 Task: Write description "Seeking a challenging position in a reputable organization to expand and utilize my learning".
Action: Mouse moved to (360, 369)
Screenshot: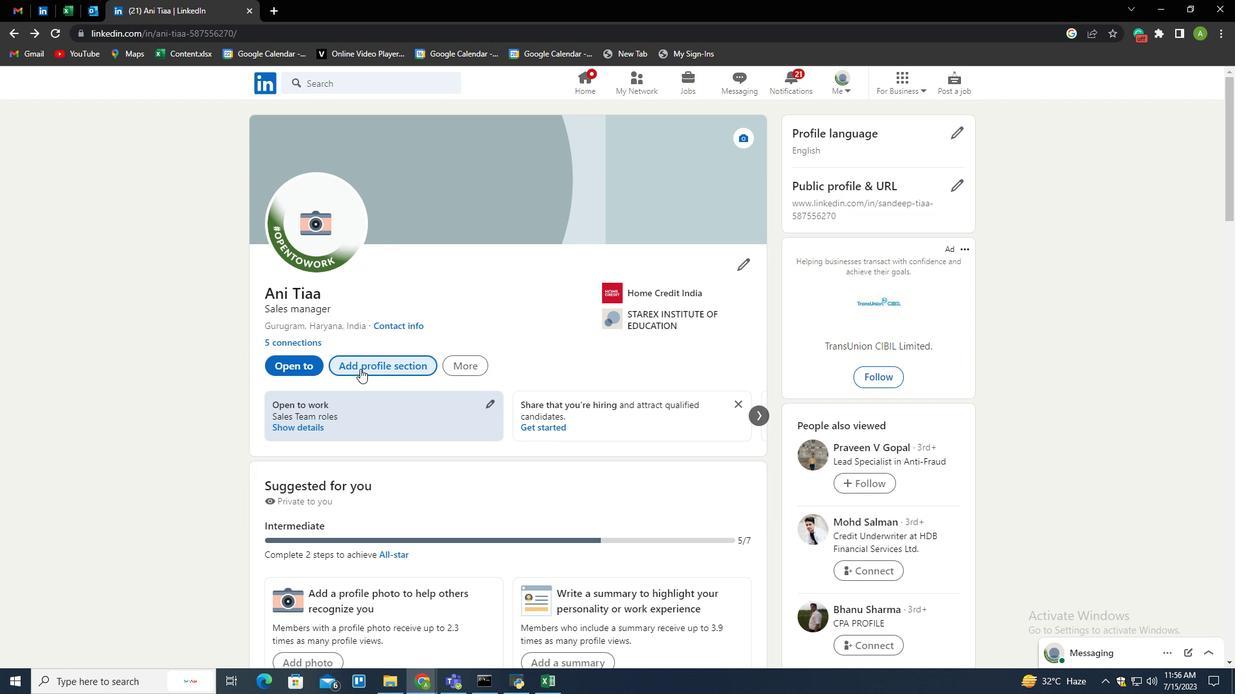 
Action: Mouse pressed left at (360, 369)
Screenshot: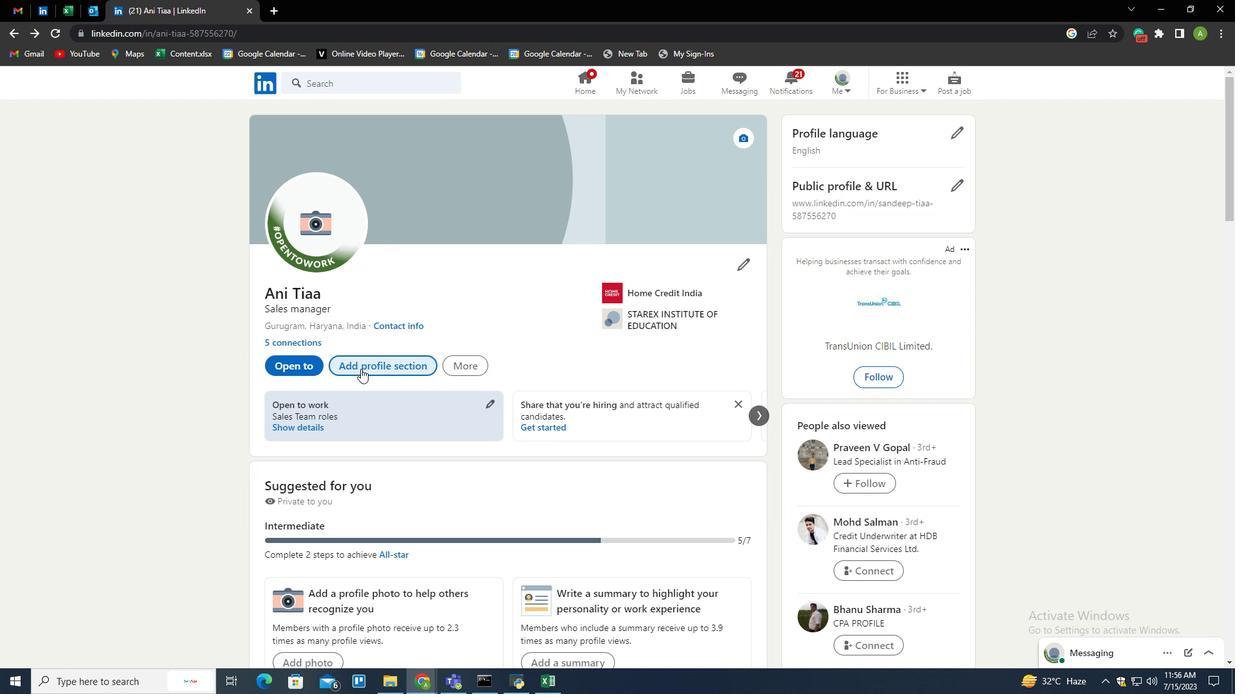 
Action: Mouse moved to (777, 137)
Screenshot: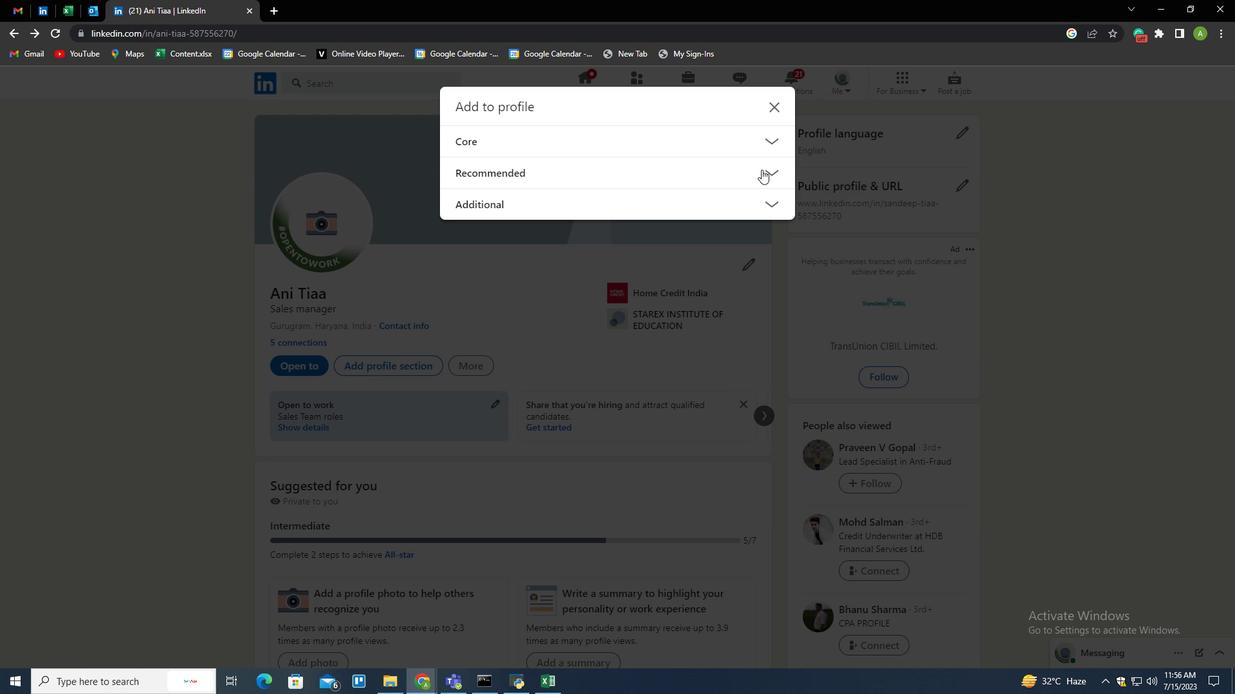 
Action: Mouse pressed left at (777, 137)
Screenshot: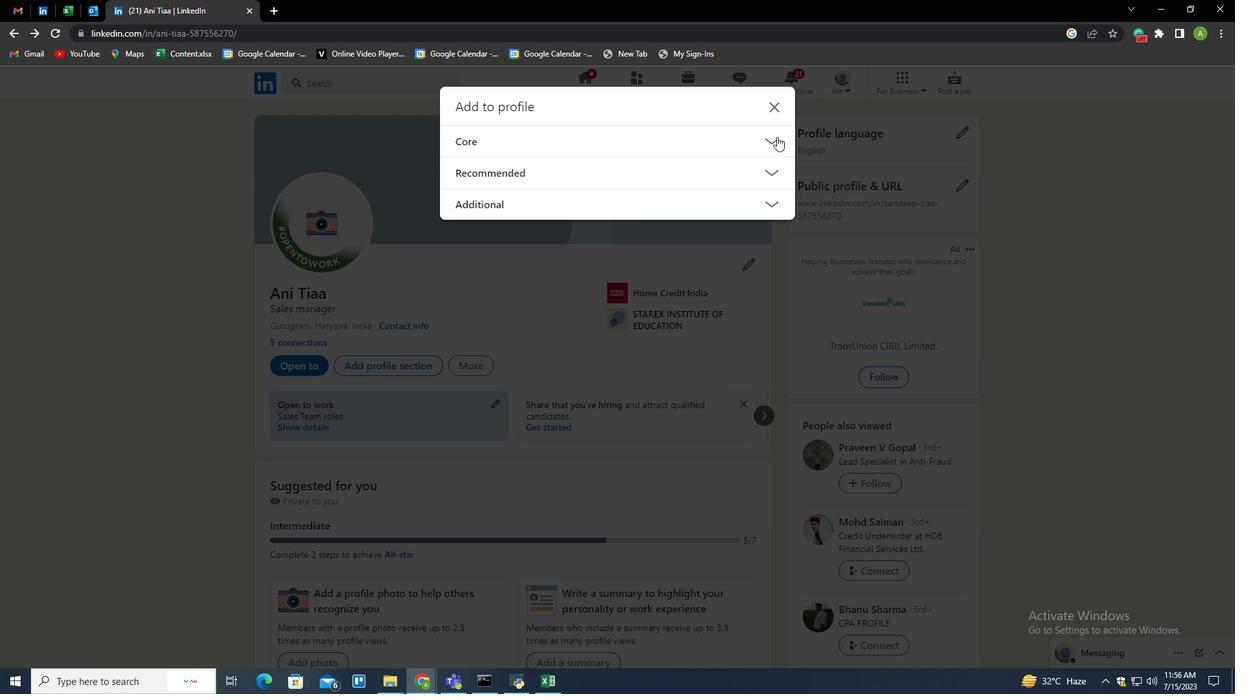 
Action: Mouse moved to (492, 232)
Screenshot: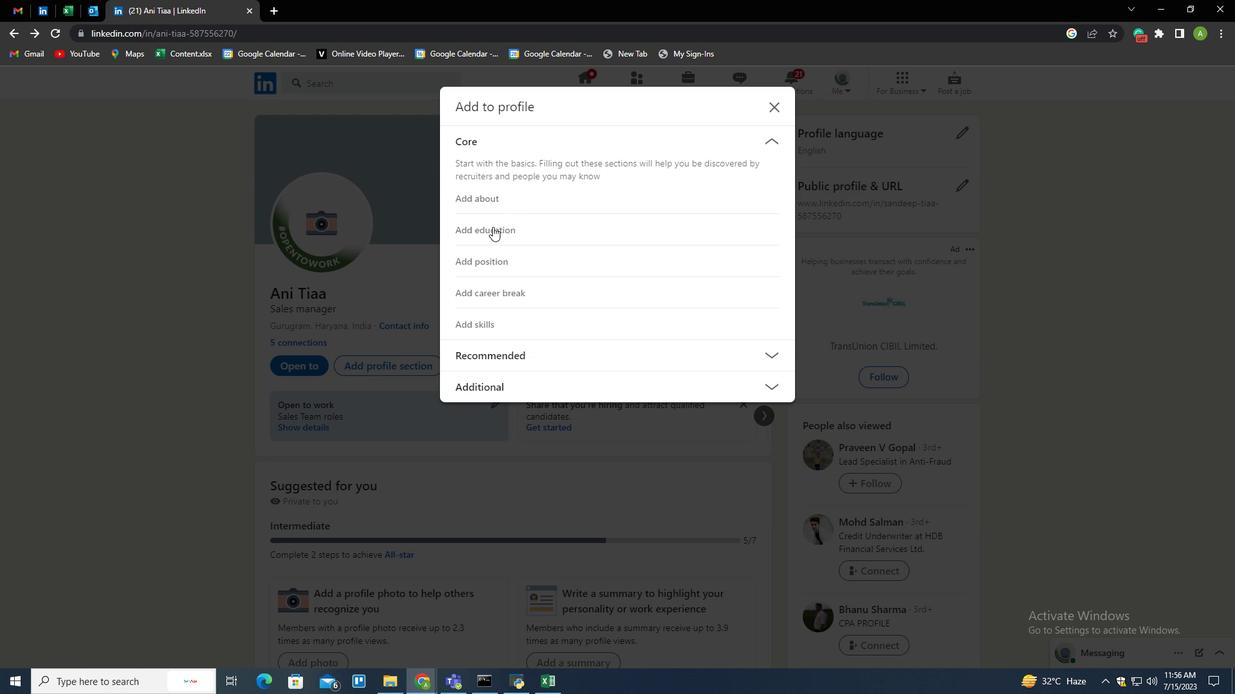 
Action: Mouse pressed left at (492, 232)
Screenshot: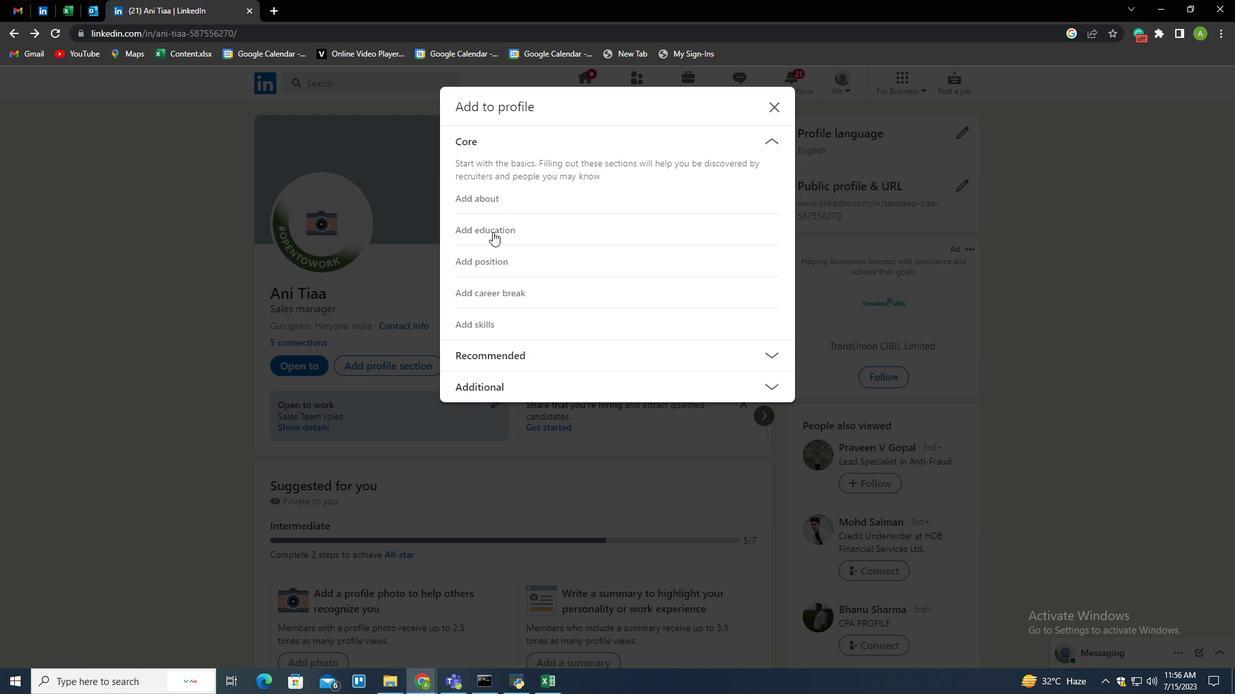 
Action: Mouse moved to (557, 321)
Screenshot: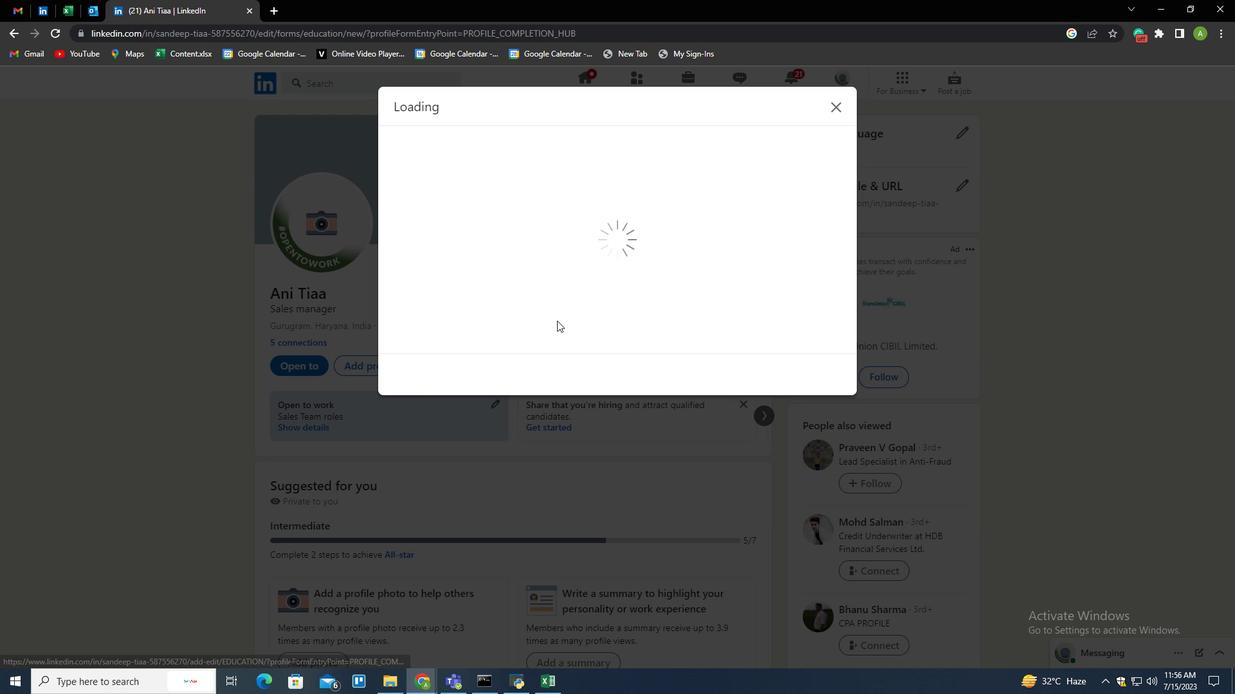
Action: Mouse scrolled (557, 321) with delta (0, 0)
Screenshot: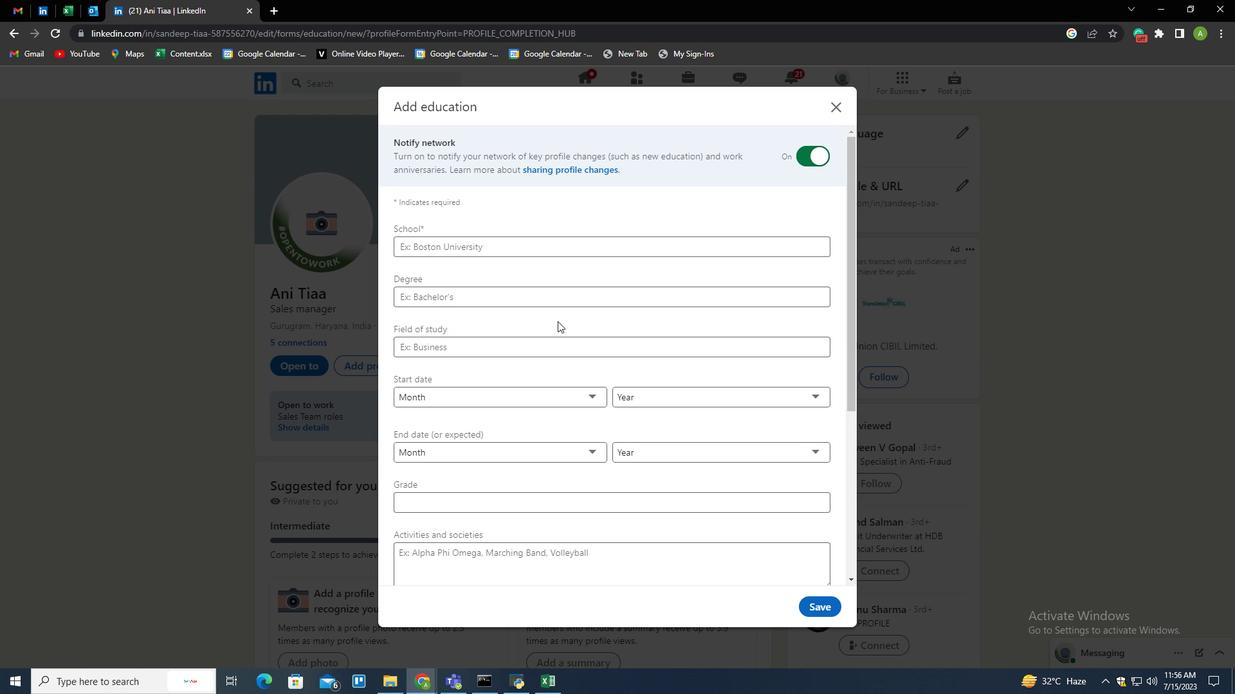 
Action: Mouse scrolled (557, 321) with delta (0, 0)
Screenshot: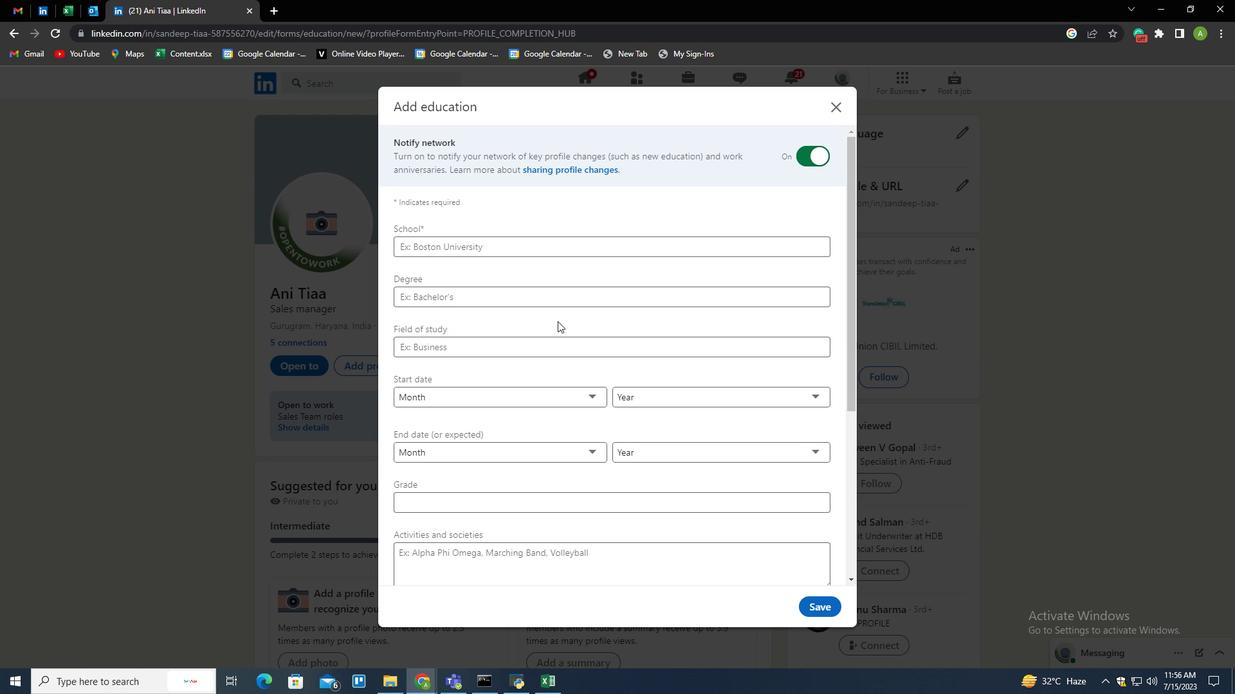 
Action: Mouse scrolled (557, 321) with delta (0, 0)
Screenshot: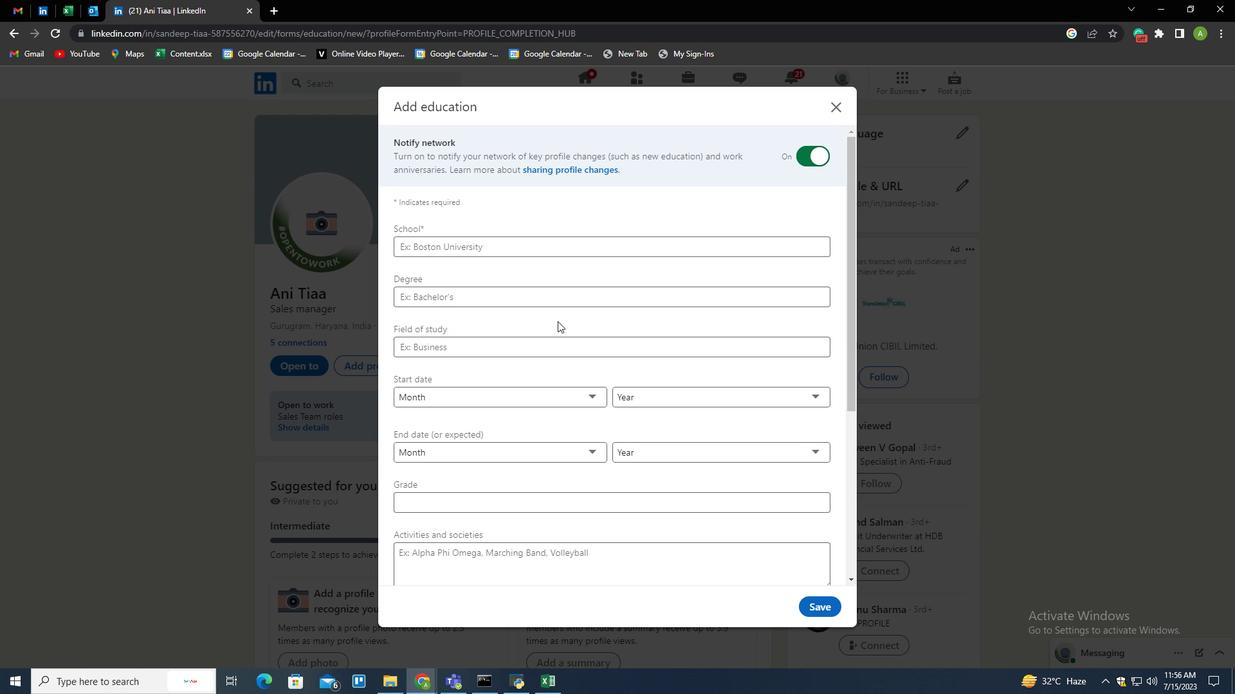 
Action: Mouse scrolled (557, 321) with delta (0, 0)
Screenshot: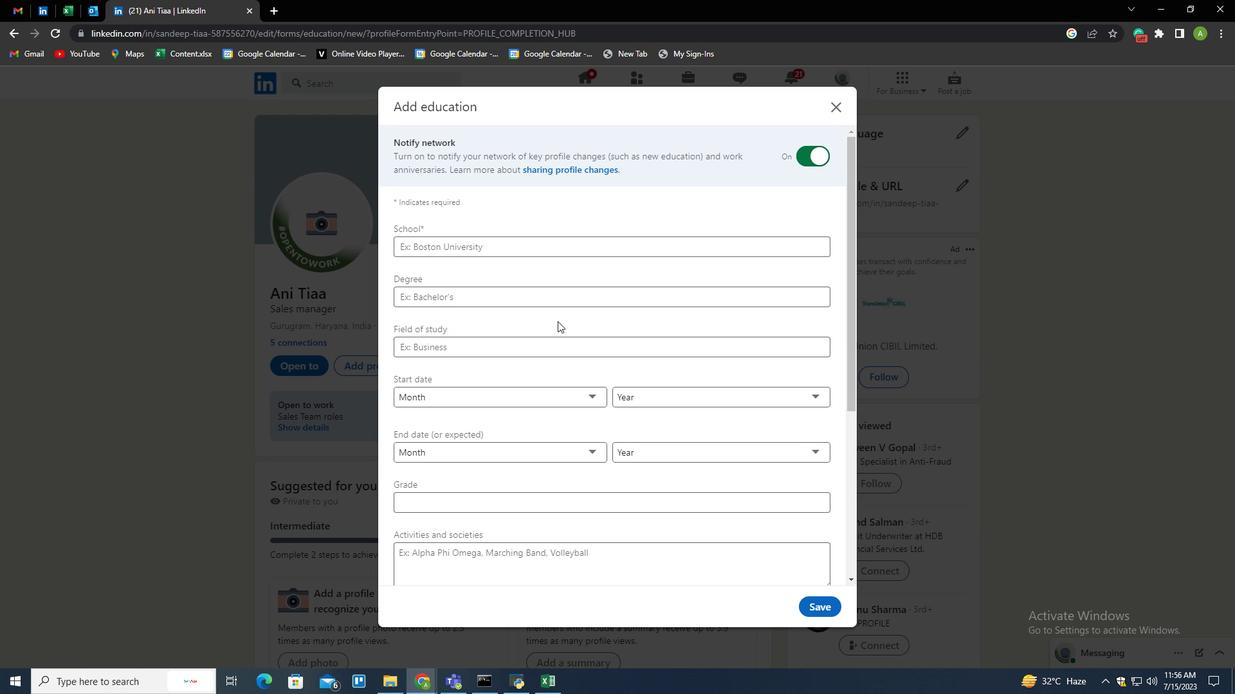 
Action: Mouse scrolled (557, 321) with delta (0, 0)
Screenshot: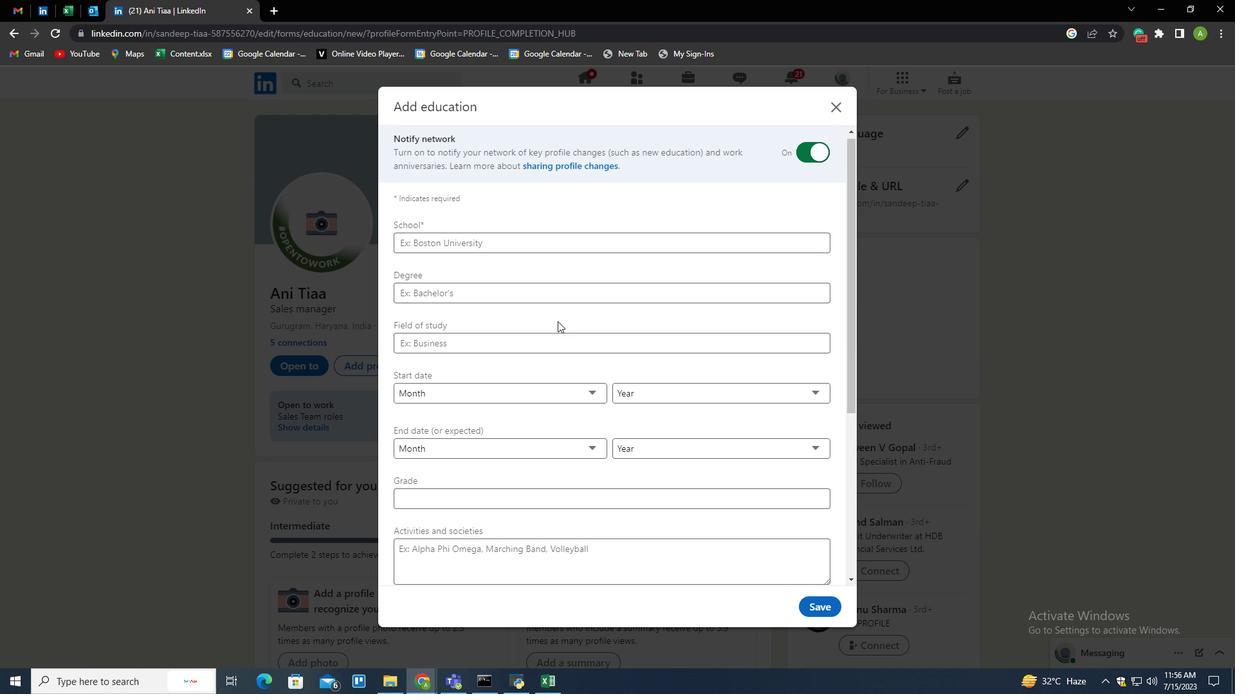 
Action: Mouse scrolled (557, 321) with delta (0, 0)
Screenshot: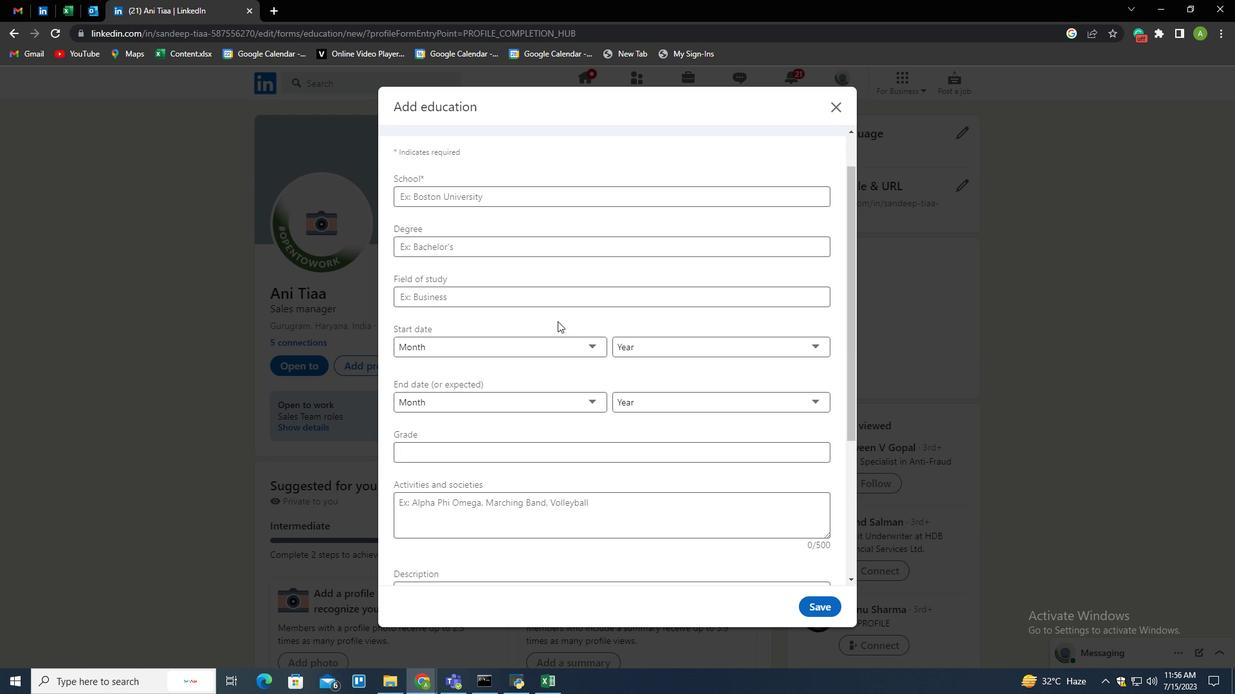 
Action: Mouse moved to (556, 323)
Screenshot: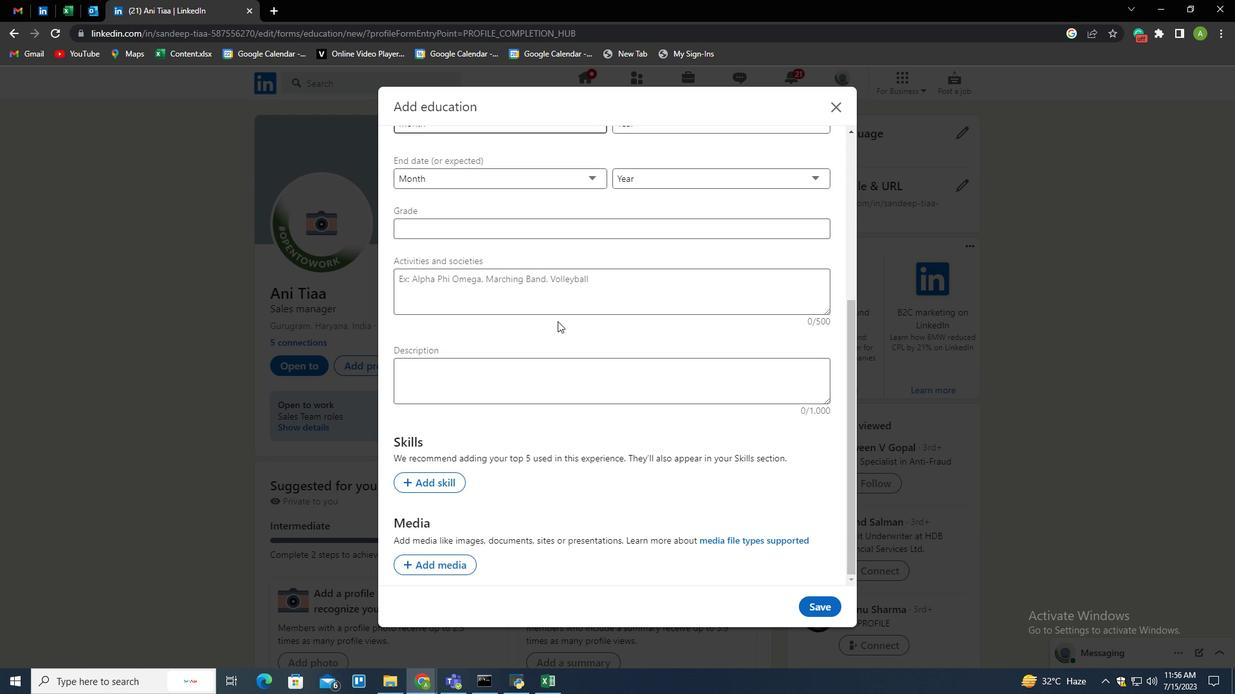 
Action: Mouse scrolled (556, 322) with delta (0, 0)
Screenshot: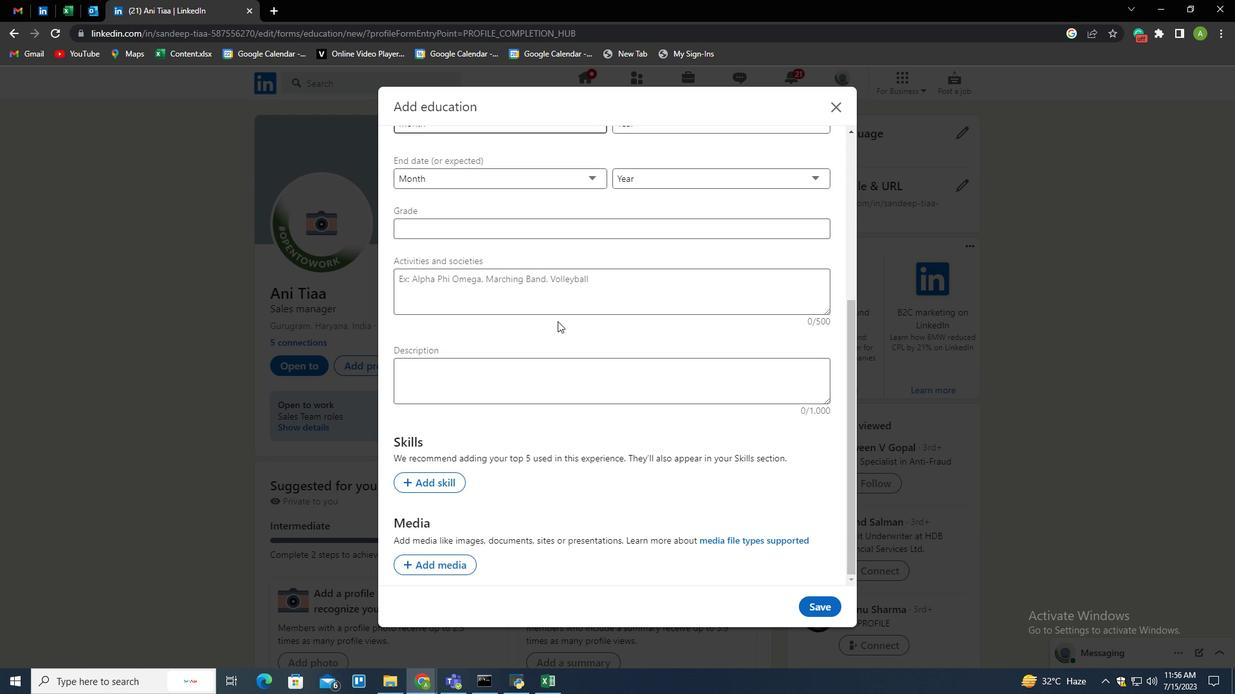 
Action: Mouse scrolled (556, 322) with delta (0, 0)
Screenshot: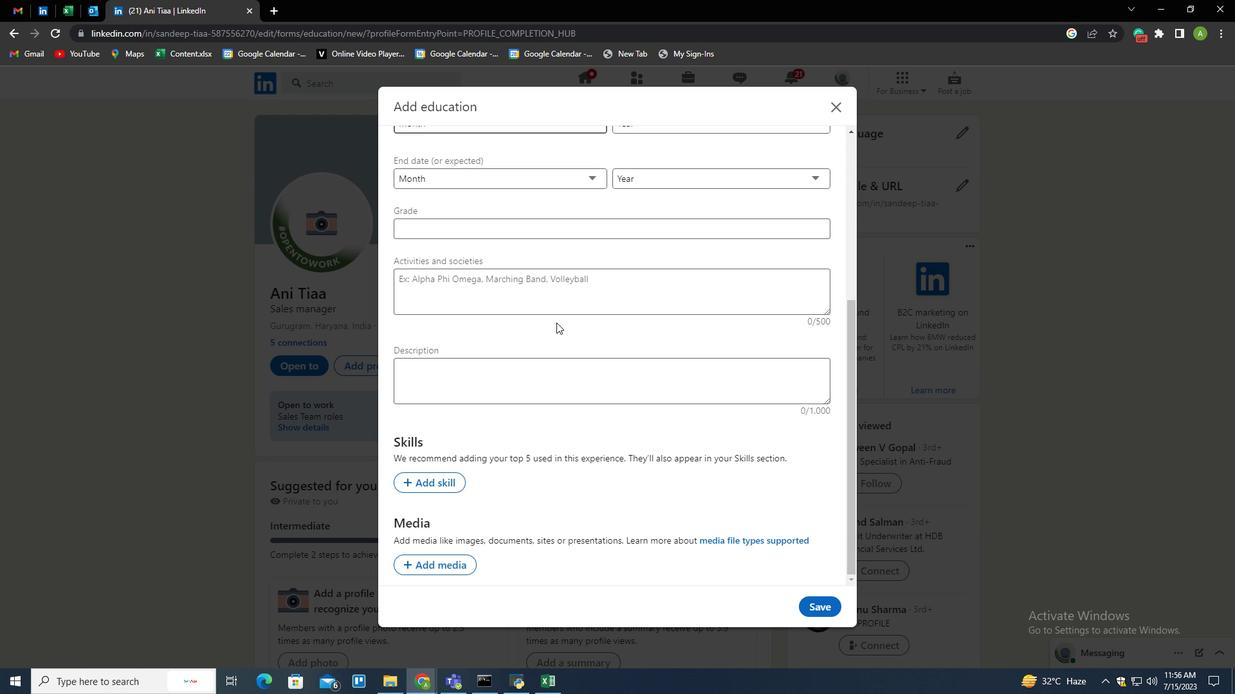 
Action: Mouse moved to (555, 323)
Screenshot: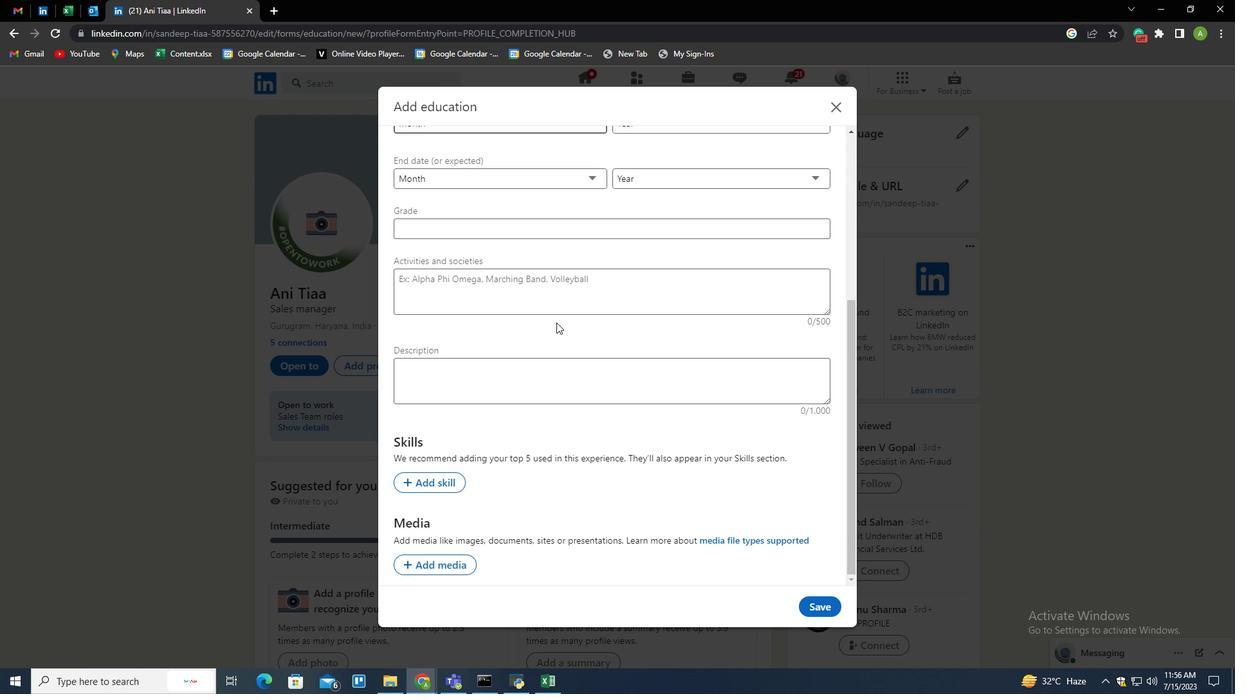 
Action: Mouse scrolled (556, 322) with delta (0, 0)
Screenshot: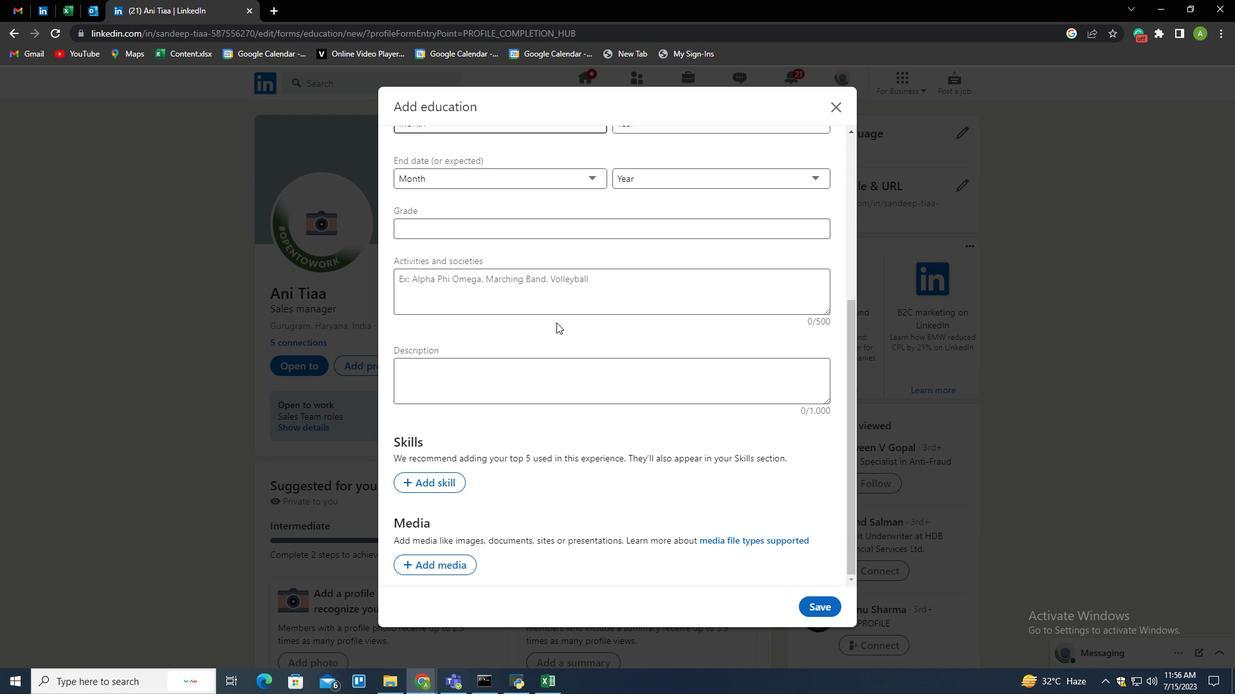 
Action: Mouse moved to (441, 368)
Screenshot: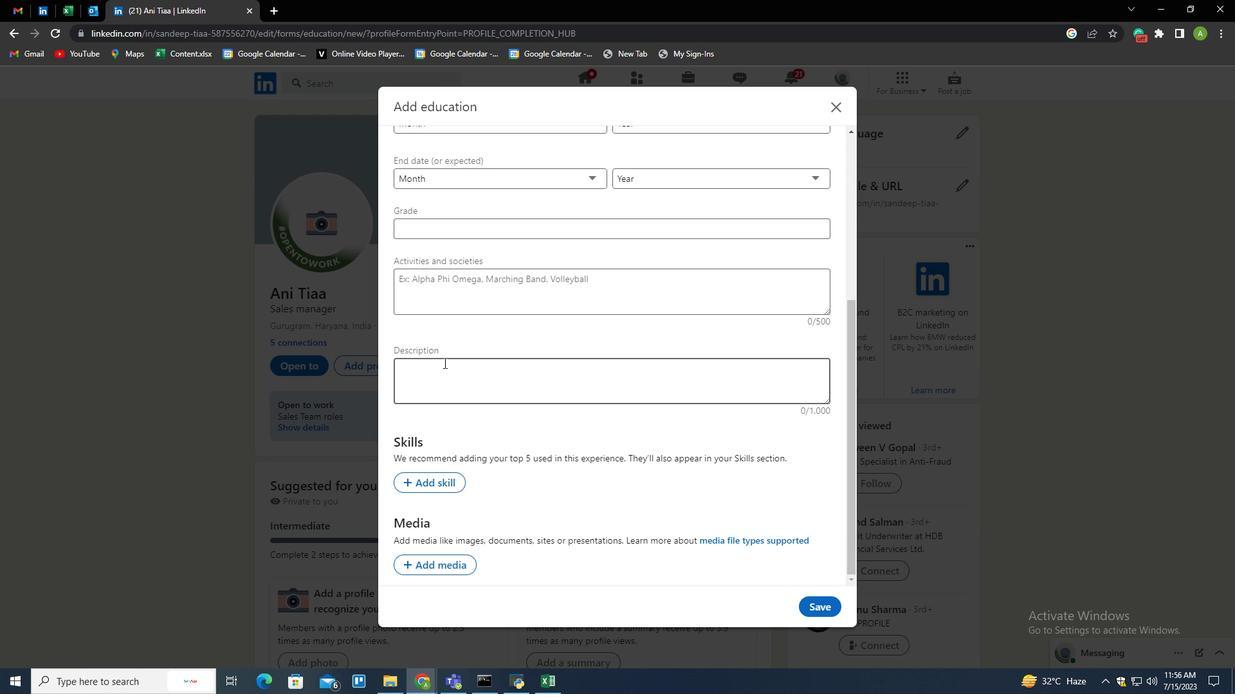 
Action: Mouse pressed left at (441, 368)
Screenshot: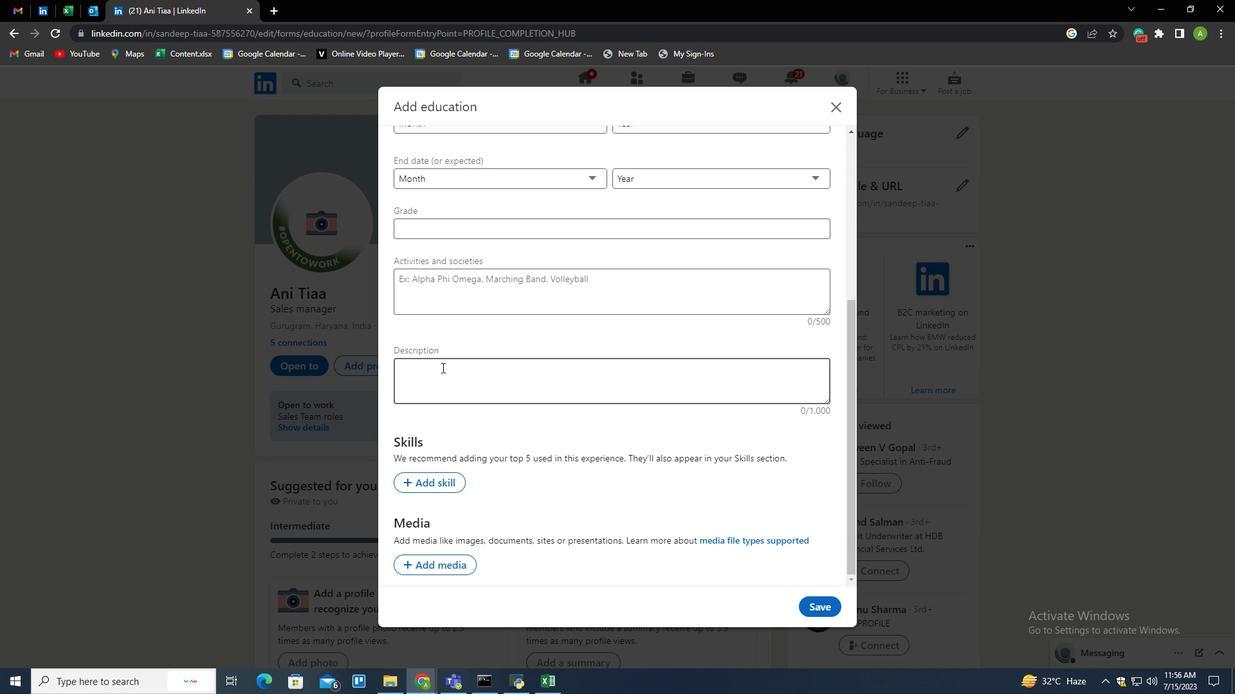 
Action: Key pressed <Key.shift>Seeking<Key.space>a<Key.space>challenging<Key.space>posito<Key.backspace>ion<Key.space>in<Key.space>a<Key.space>reputable<Key.space>organization<Key.space>to<Key.space>expand<Key.space>and<Key.space>utilize<Key.space>my<Key.space>learning
Screenshot: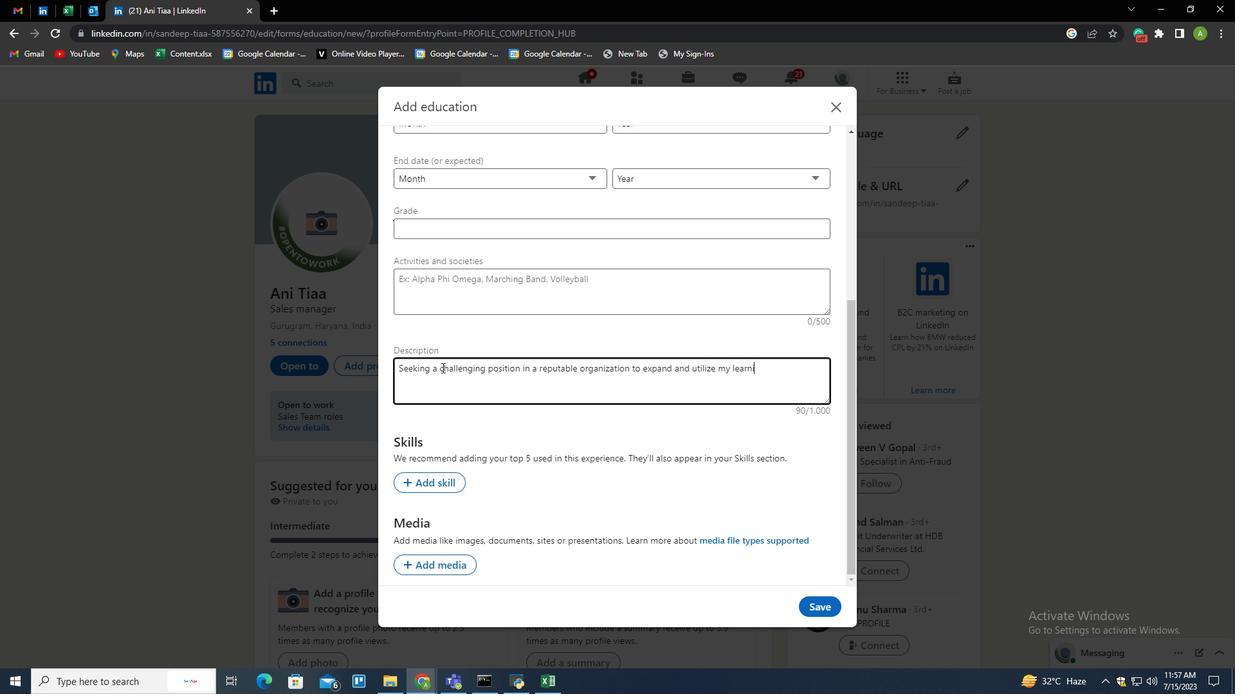 
Action: Mouse moved to (795, 491)
Screenshot: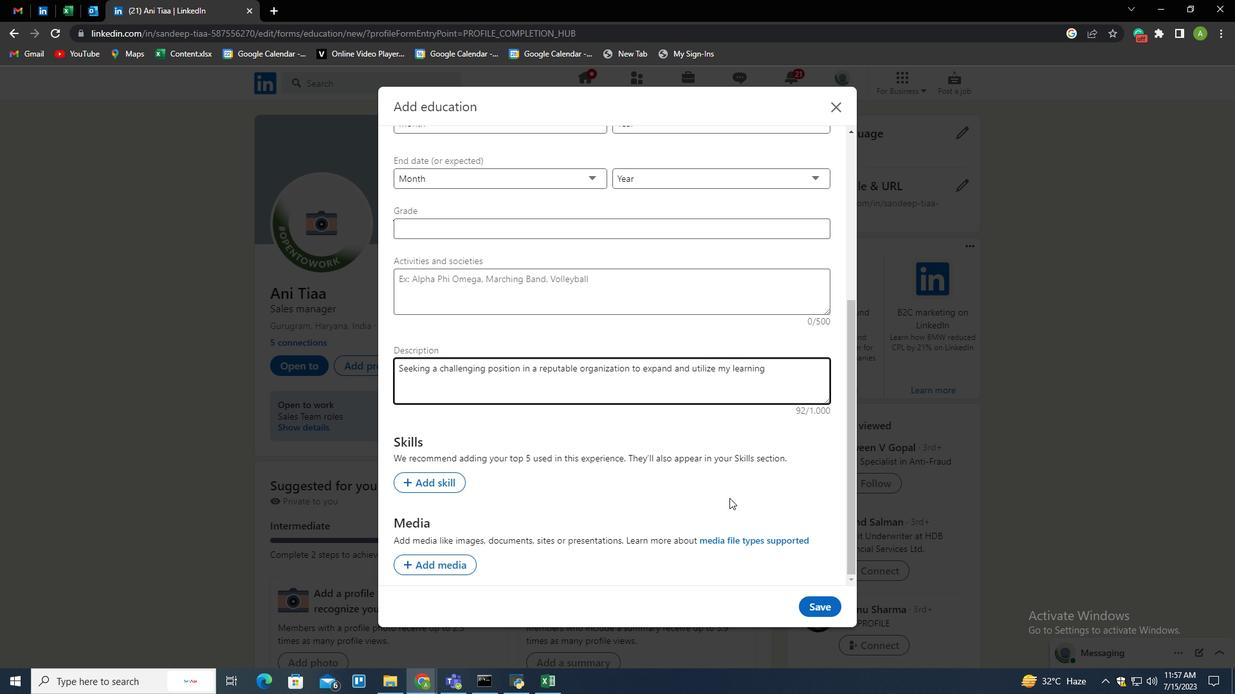 
Action: Mouse pressed left at (795, 491)
Screenshot: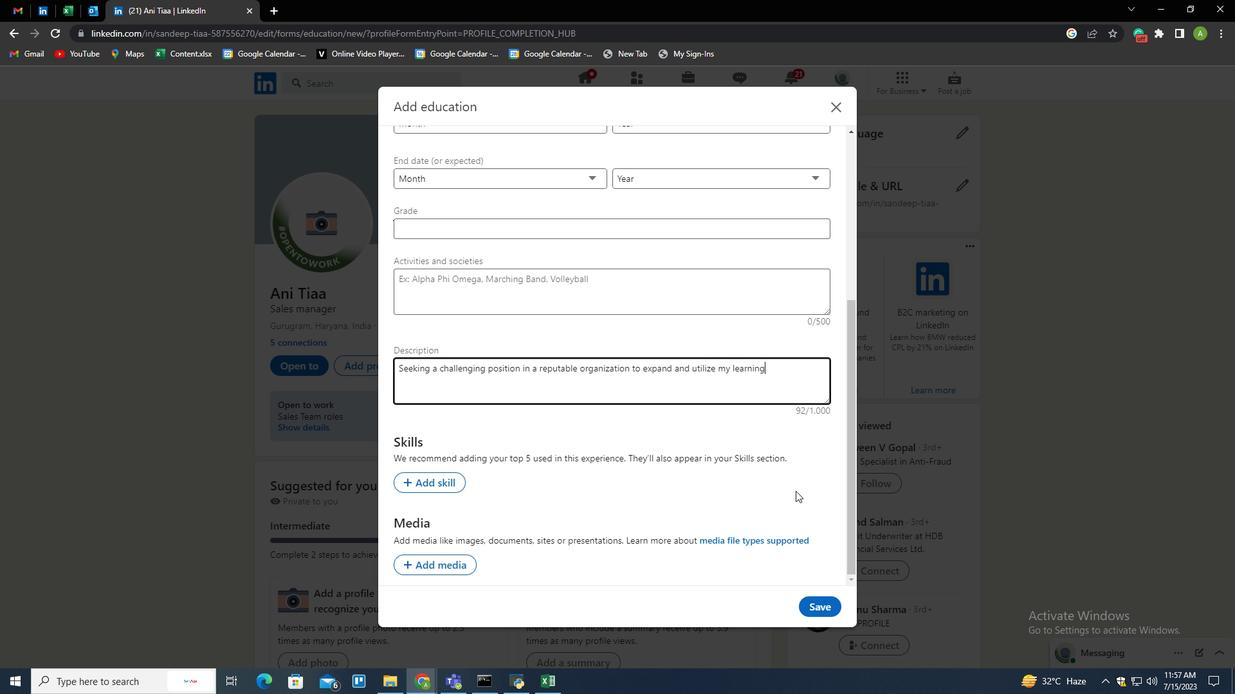 
Action: Mouse moved to (795, 491)
Screenshot: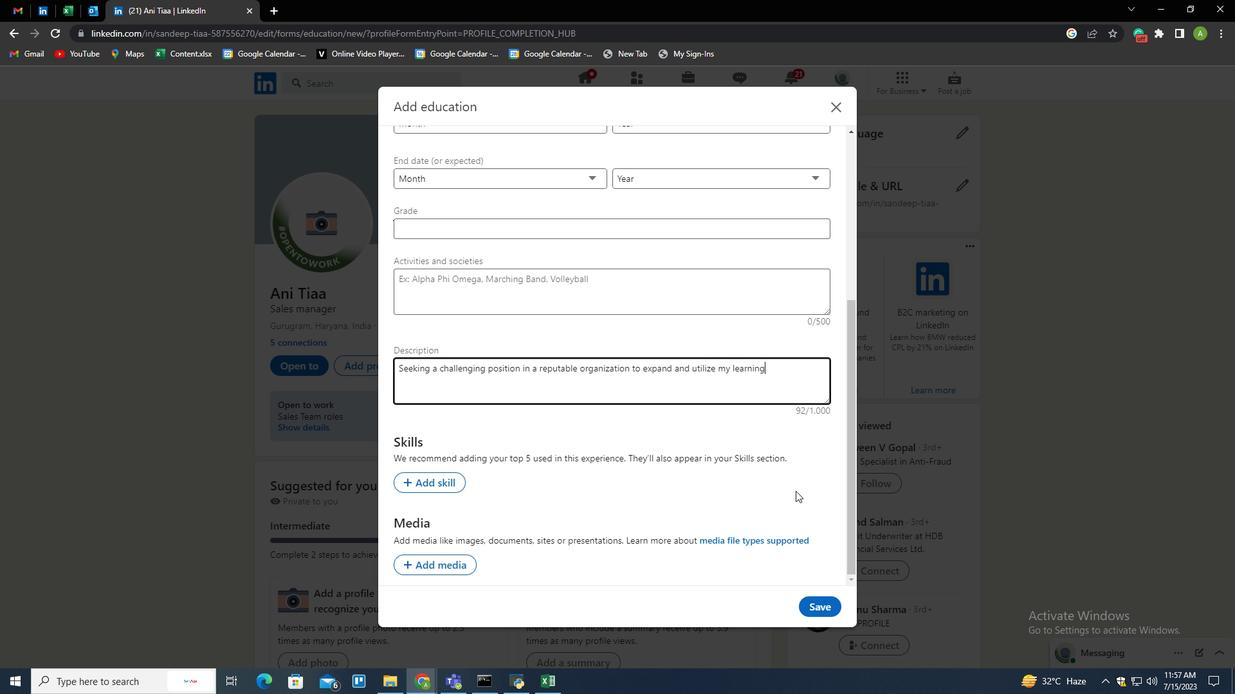 
